 Task: Display the results of the 2022 Victory Lane Racing NASCAR Cup Series for the race "Daytona 500" on the track "Daytona".
Action: Mouse moved to (164, 378)
Screenshot: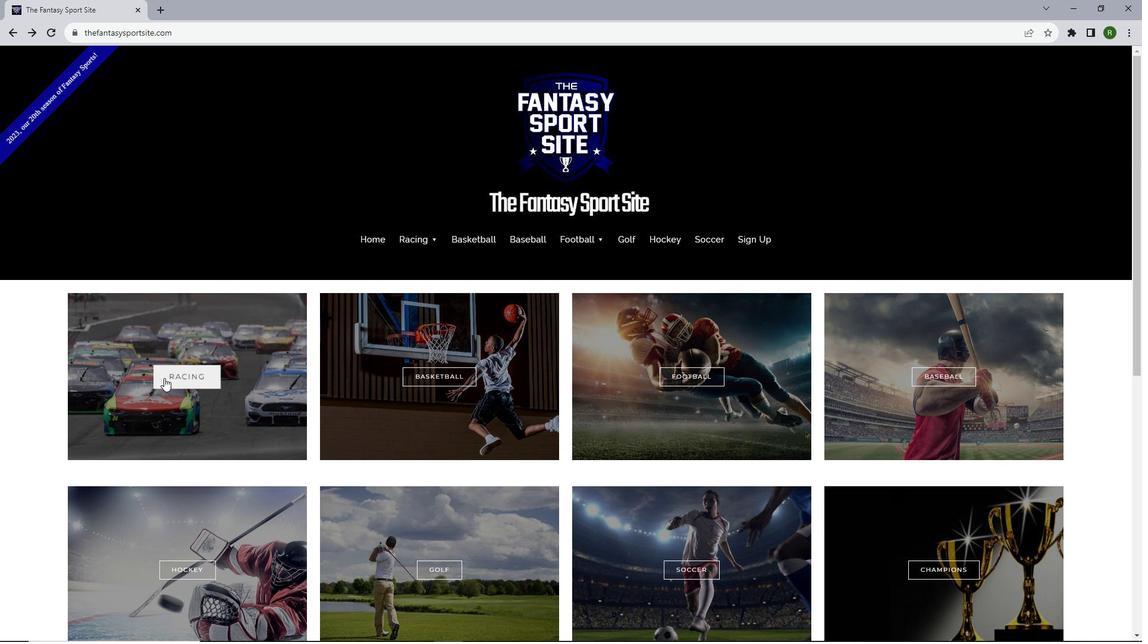 
Action: Mouse pressed left at (164, 378)
Screenshot: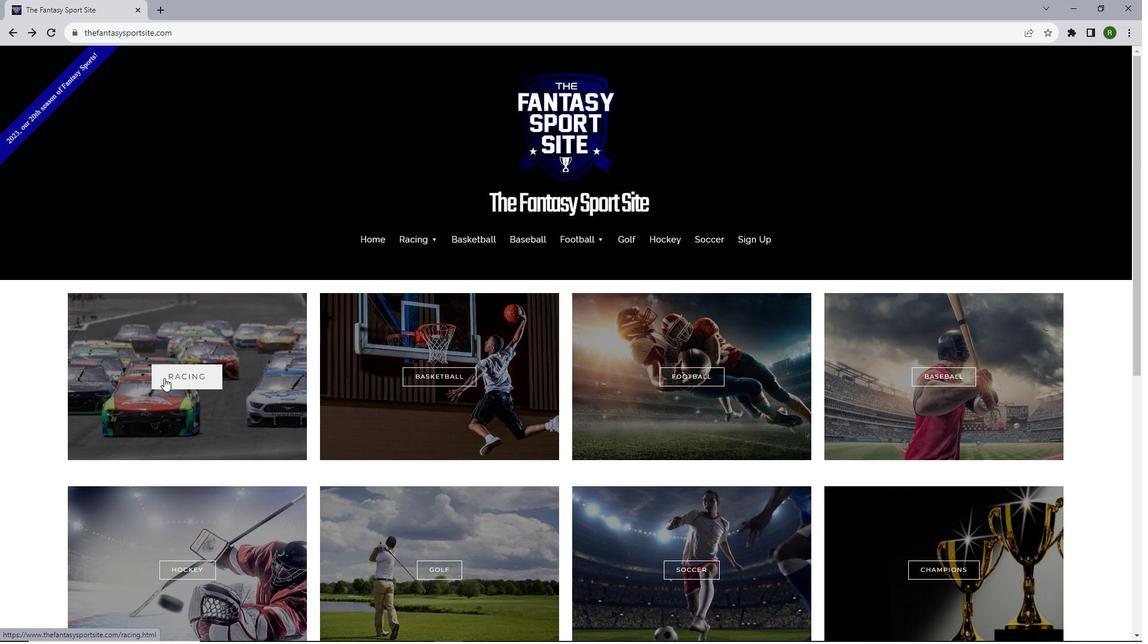
Action: Mouse moved to (321, 309)
Screenshot: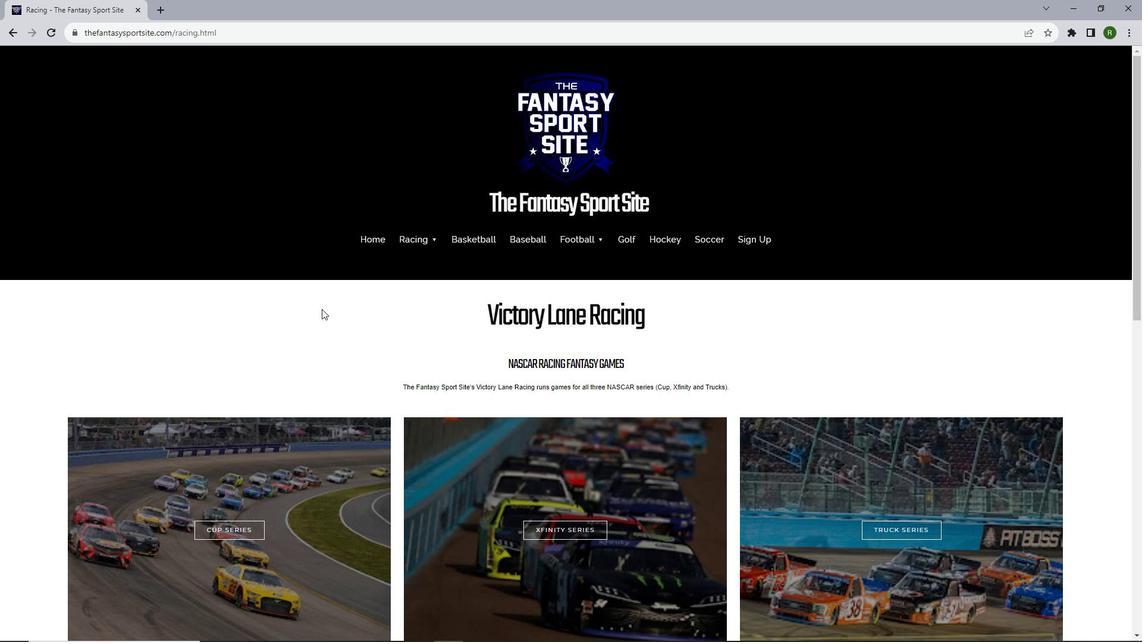
Action: Mouse scrolled (321, 308) with delta (0, 0)
Screenshot: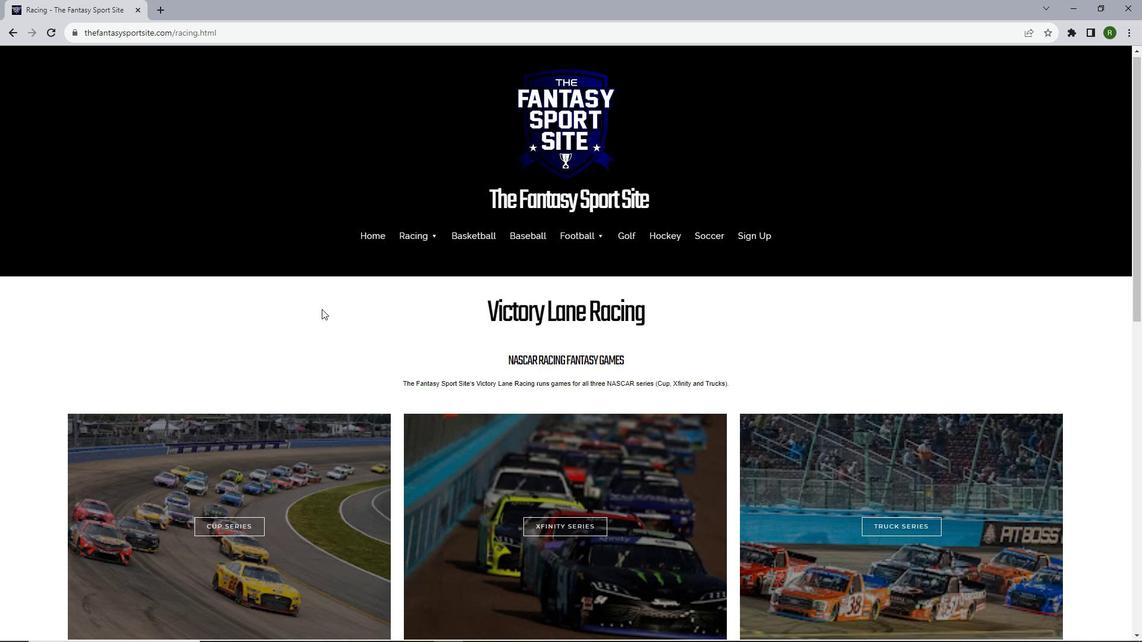 
Action: Mouse scrolled (321, 308) with delta (0, 0)
Screenshot: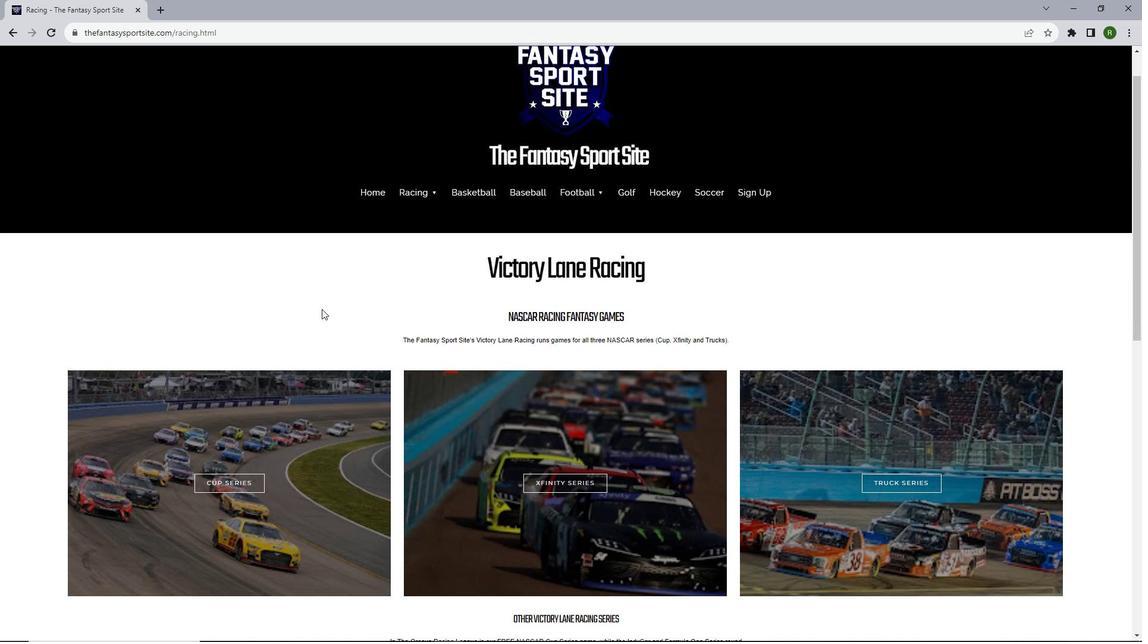 
Action: Mouse moved to (224, 410)
Screenshot: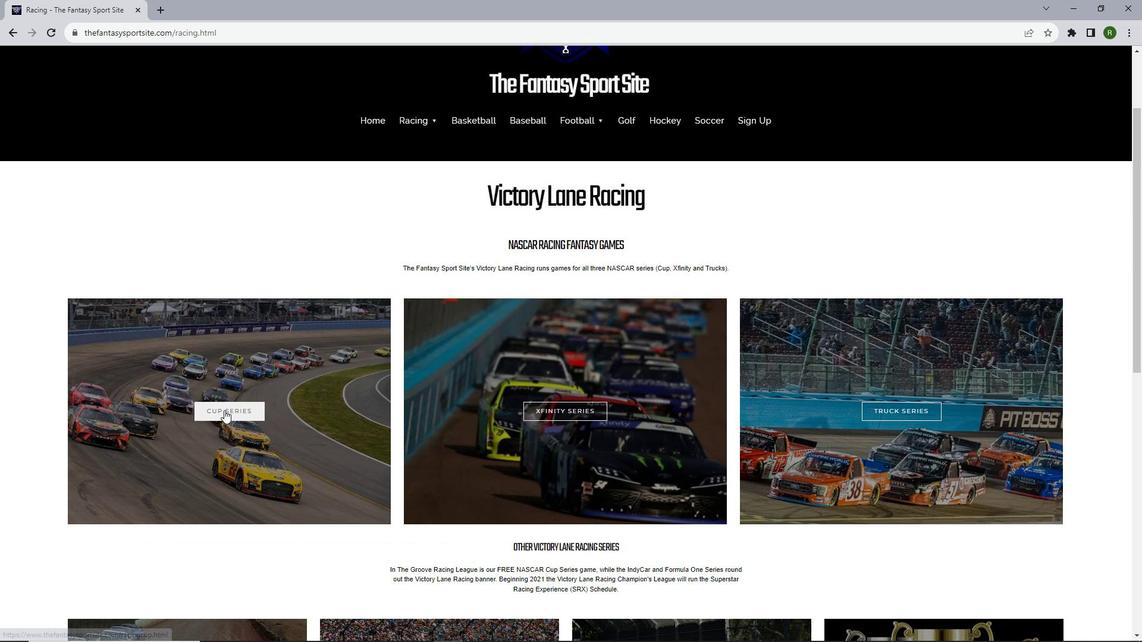 
Action: Mouse pressed left at (224, 410)
Screenshot: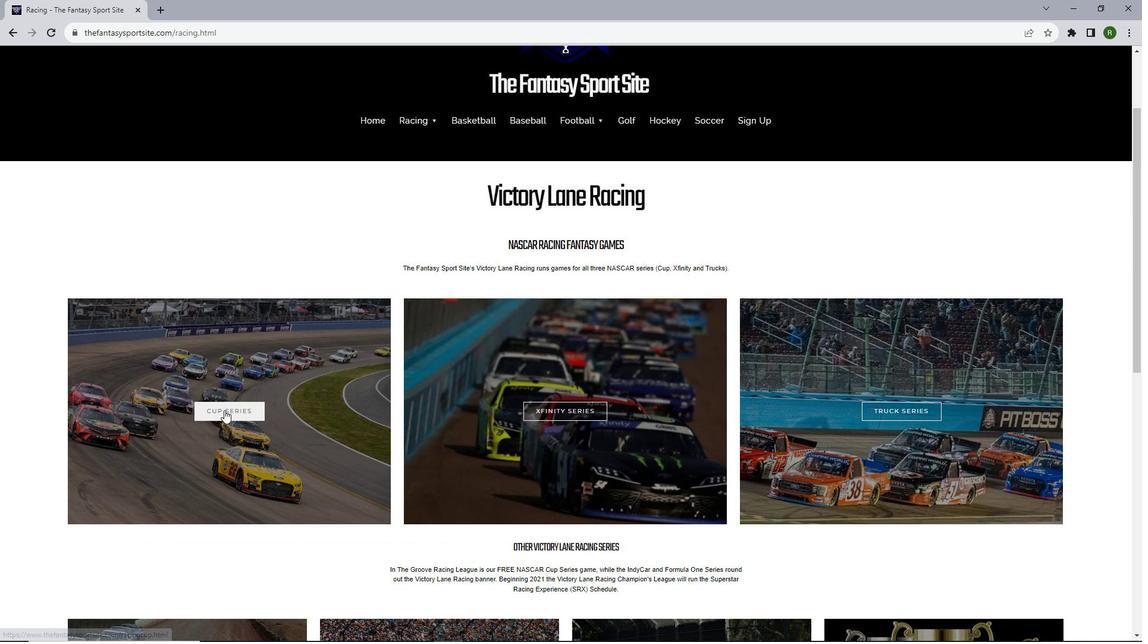 
Action: Mouse moved to (319, 314)
Screenshot: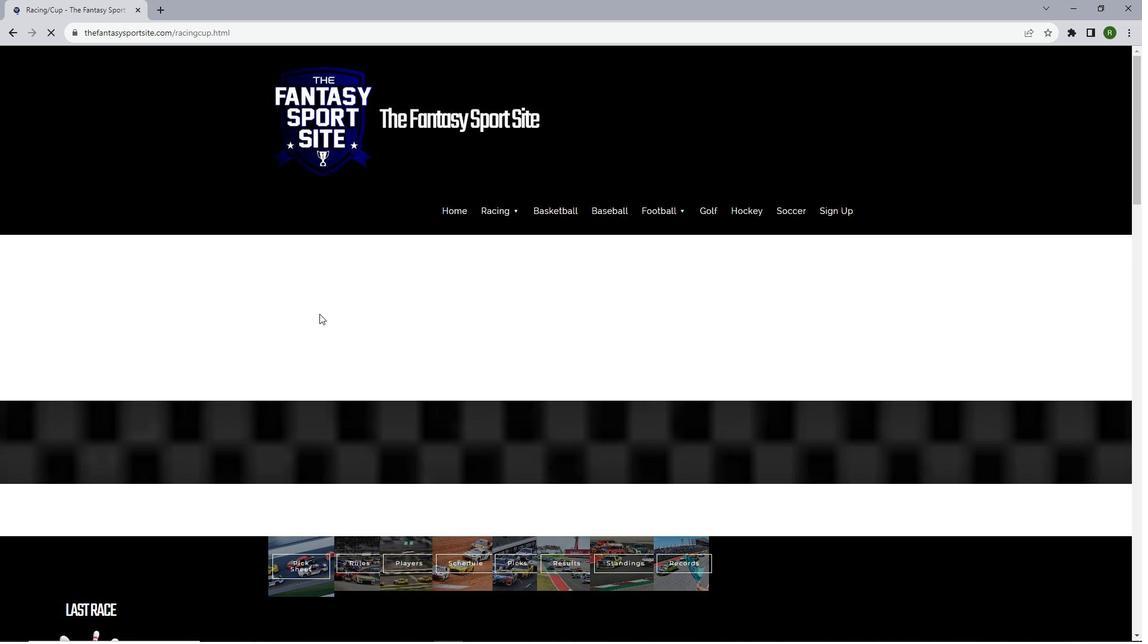
Action: Mouse scrolled (319, 313) with delta (0, 0)
Screenshot: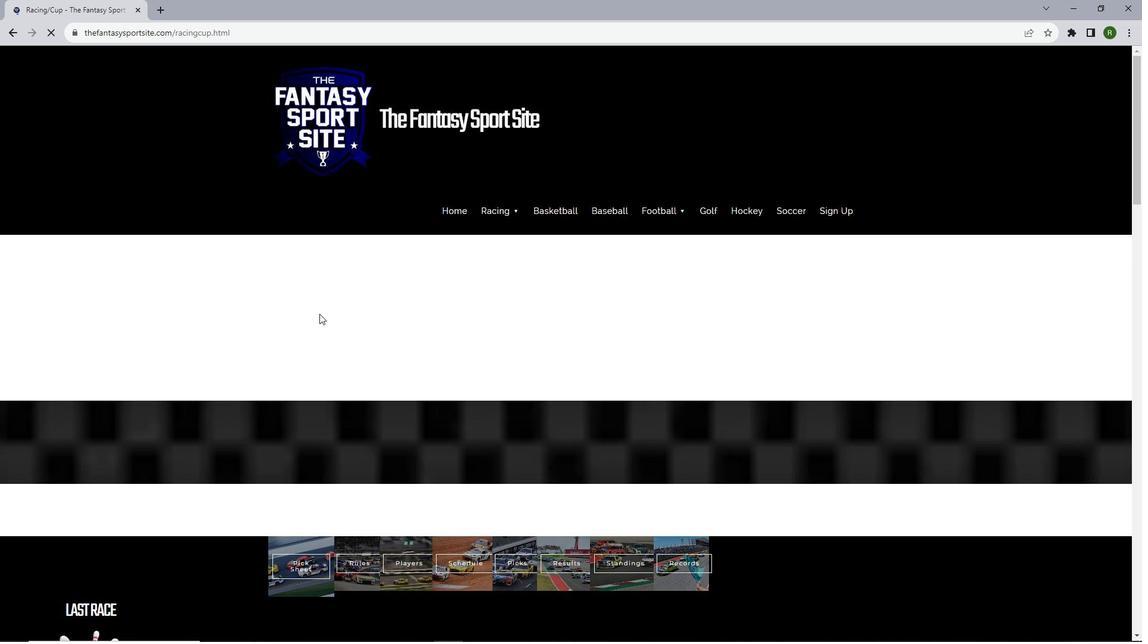 
Action: Mouse scrolled (319, 313) with delta (0, 0)
Screenshot: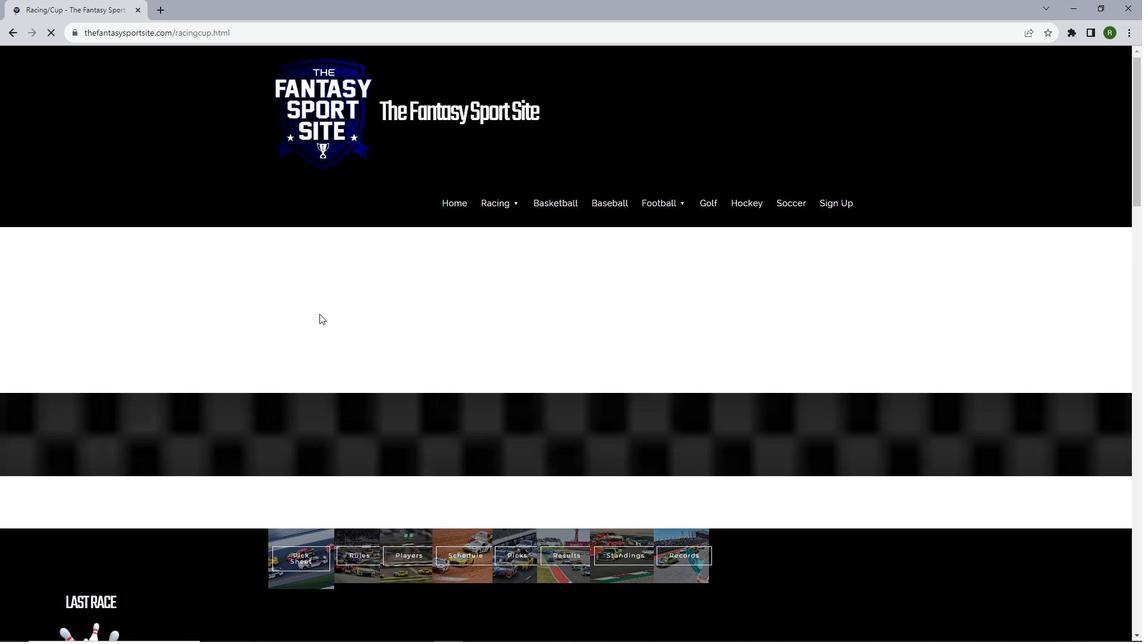 
Action: Mouse scrolled (319, 313) with delta (0, 0)
Screenshot: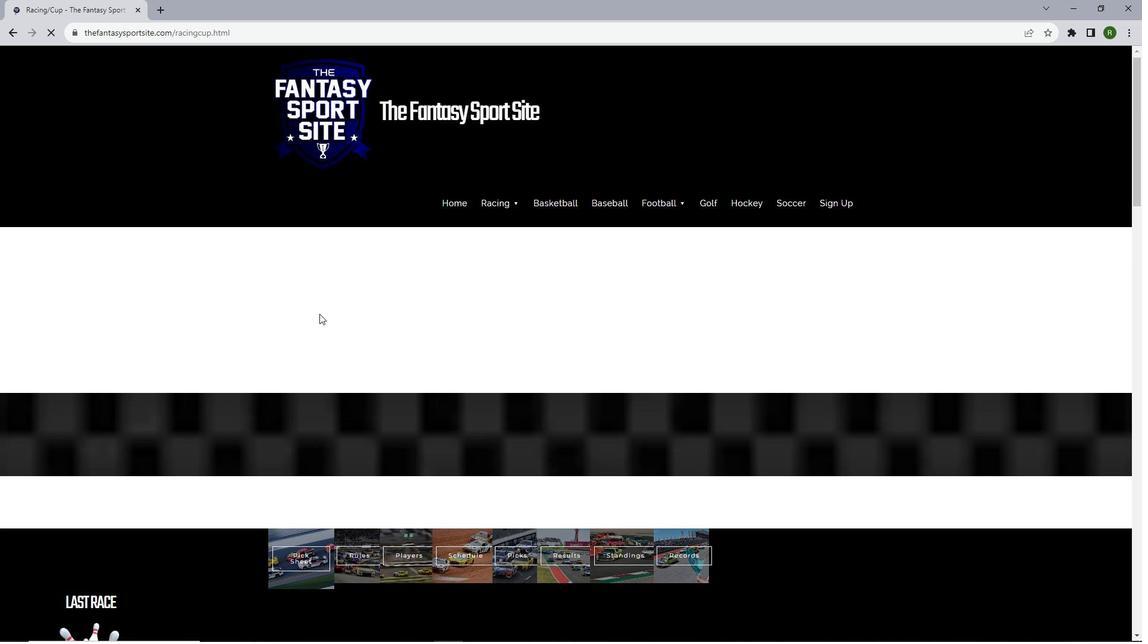 
Action: Mouse scrolled (319, 313) with delta (0, 0)
Screenshot: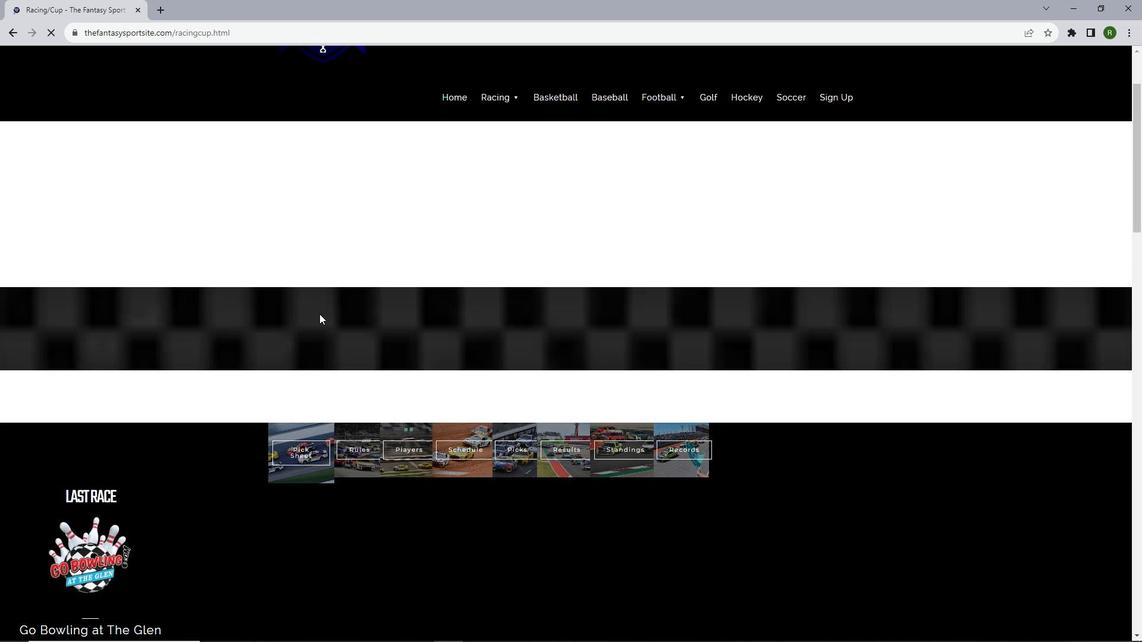 
Action: Mouse moved to (457, 287)
Screenshot: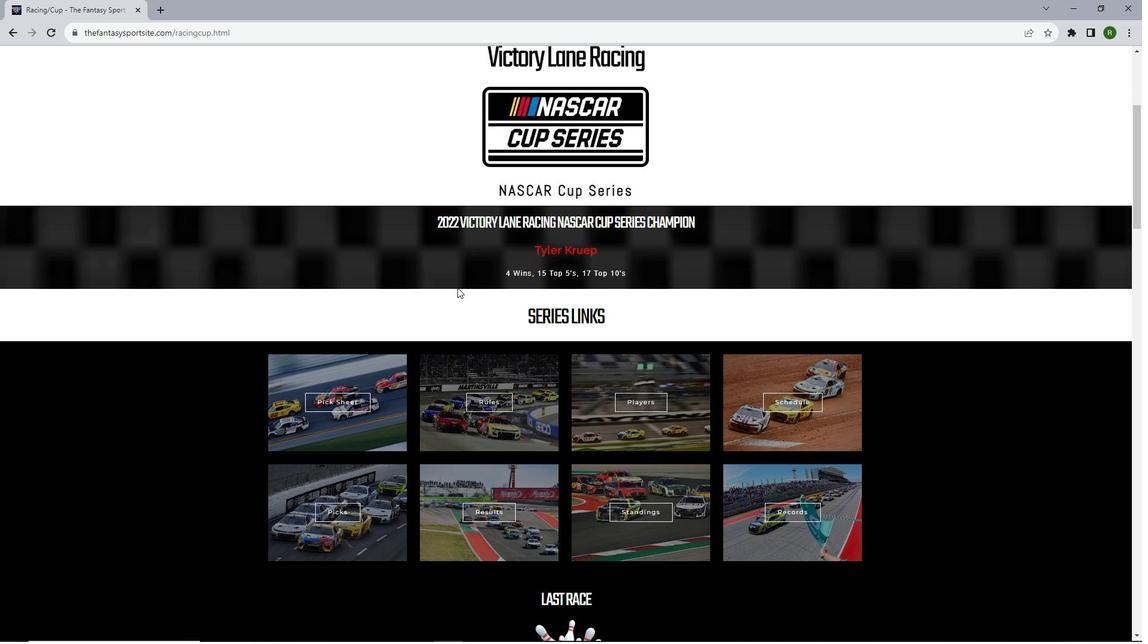 
Action: Mouse scrolled (457, 287) with delta (0, 0)
Screenshot: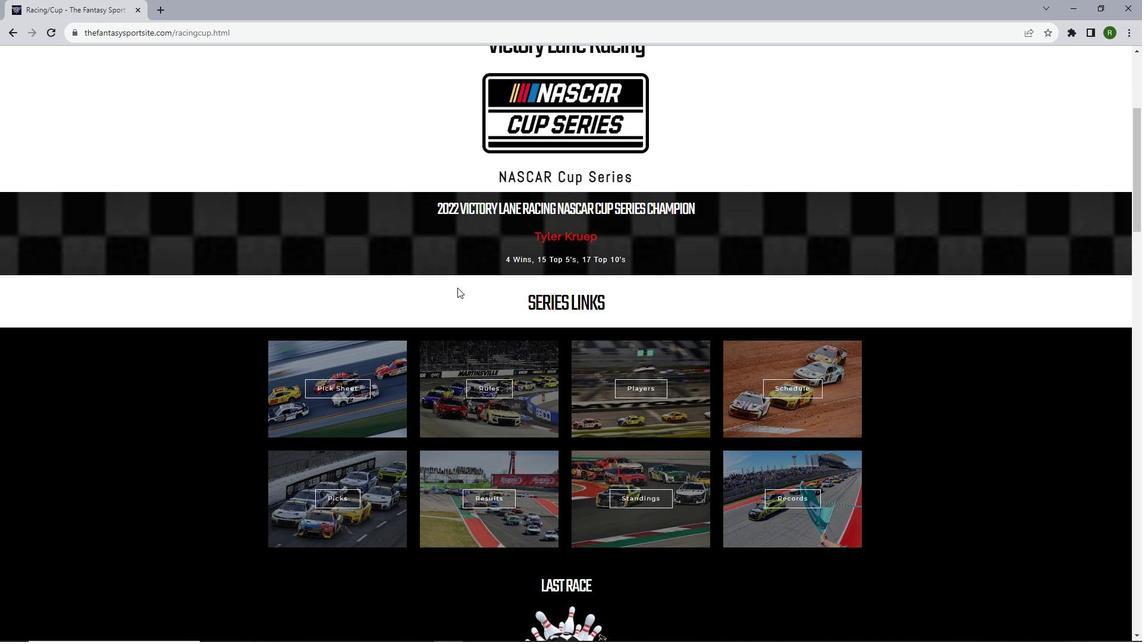 
Action: Mouse scrolled (457, 287) with delta (0, 0)
Screenshot: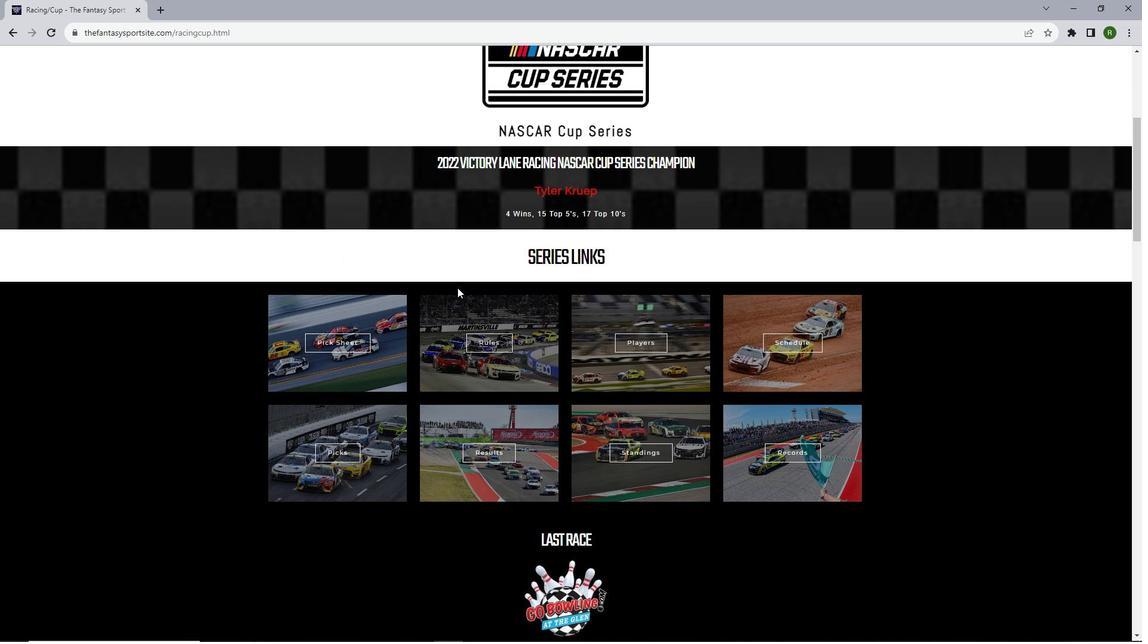 
Action: Mouse moved to (484, 390)
Screenshot: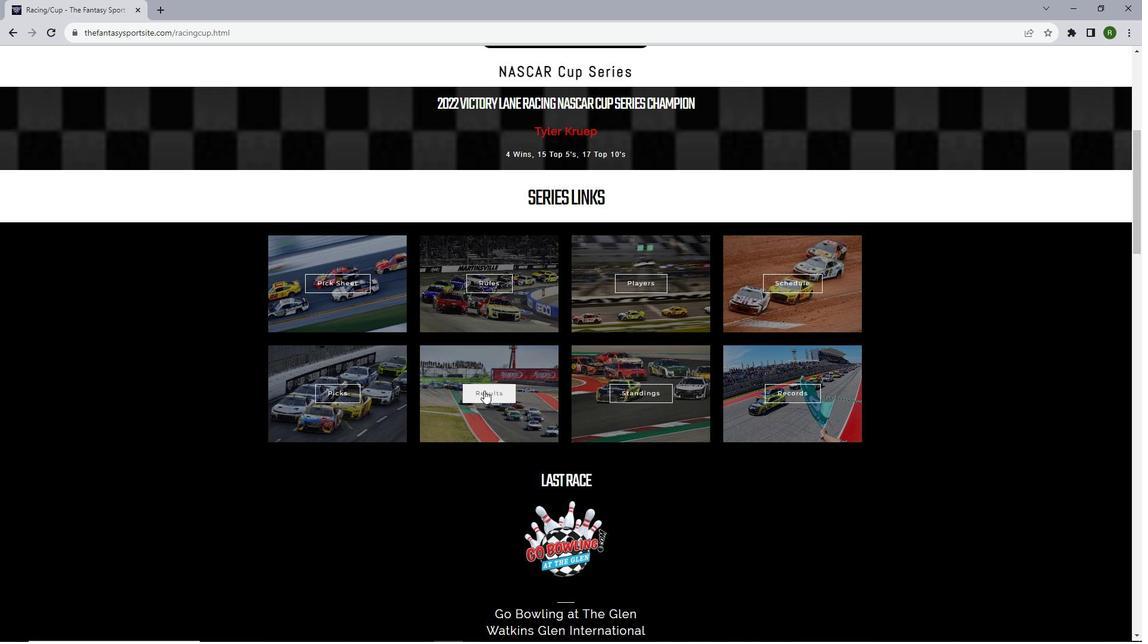 
Action: Mouse pressed left at (484, 390)
Screenshot: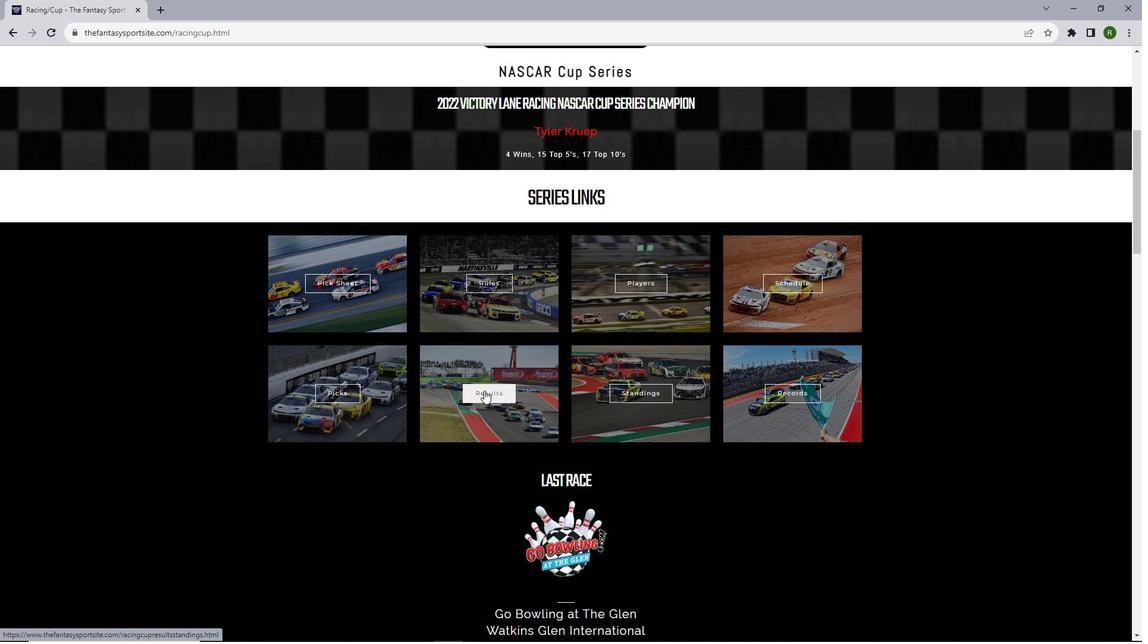 
Action: Mouse moved to (463, 280)
Screenshot: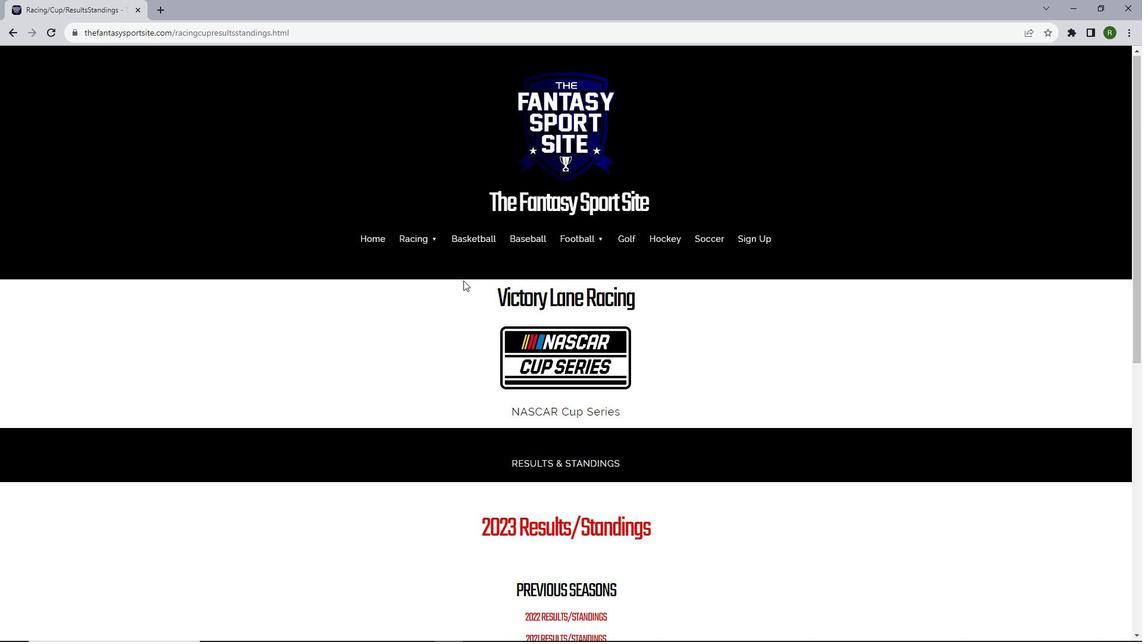 
Action: Mouse scrolled (463, 280) with delta (0, 0)
Screenshot: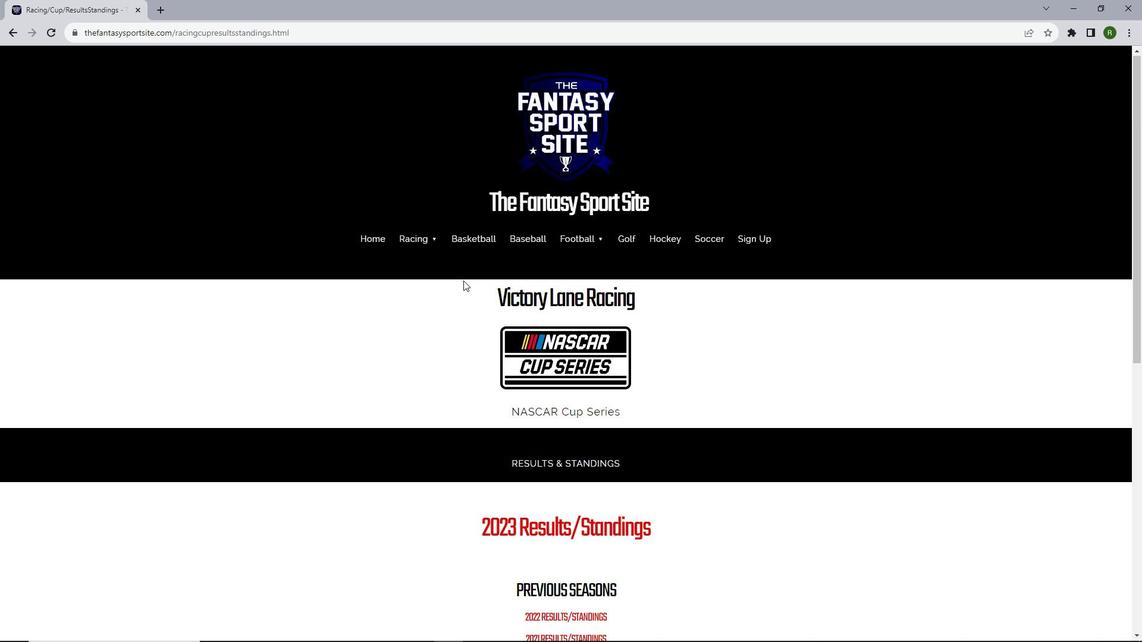 
Action: Mouse scrolled (463, 280) with delta (0, 0)
Screenshot: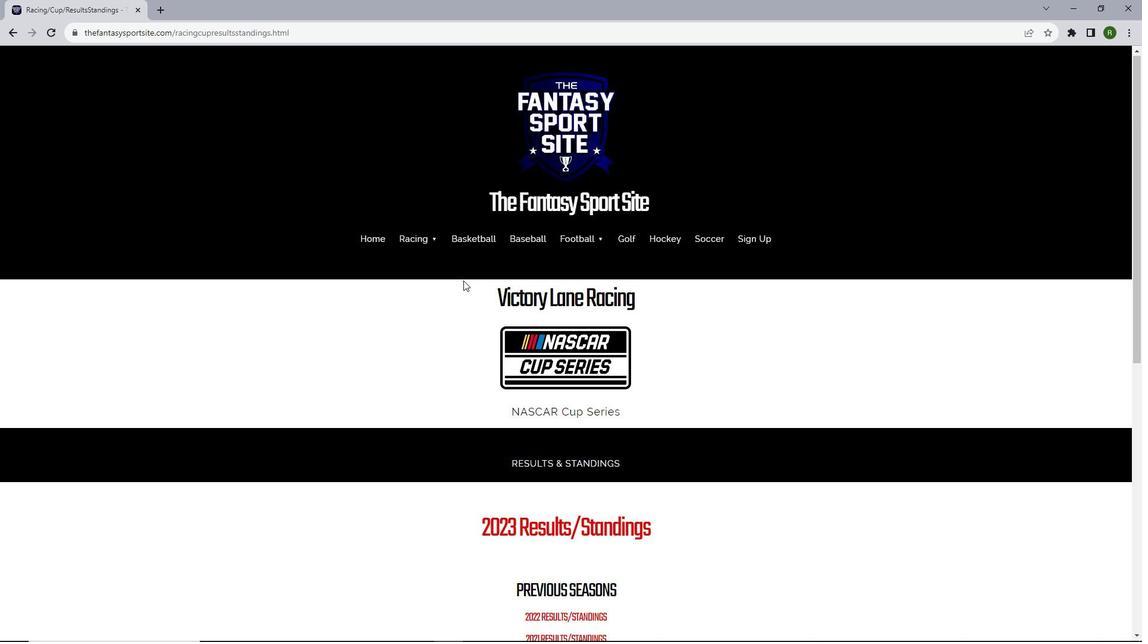 
Action: Mouse scrolled (463, 280) with delta (0, 0)
Screenshot: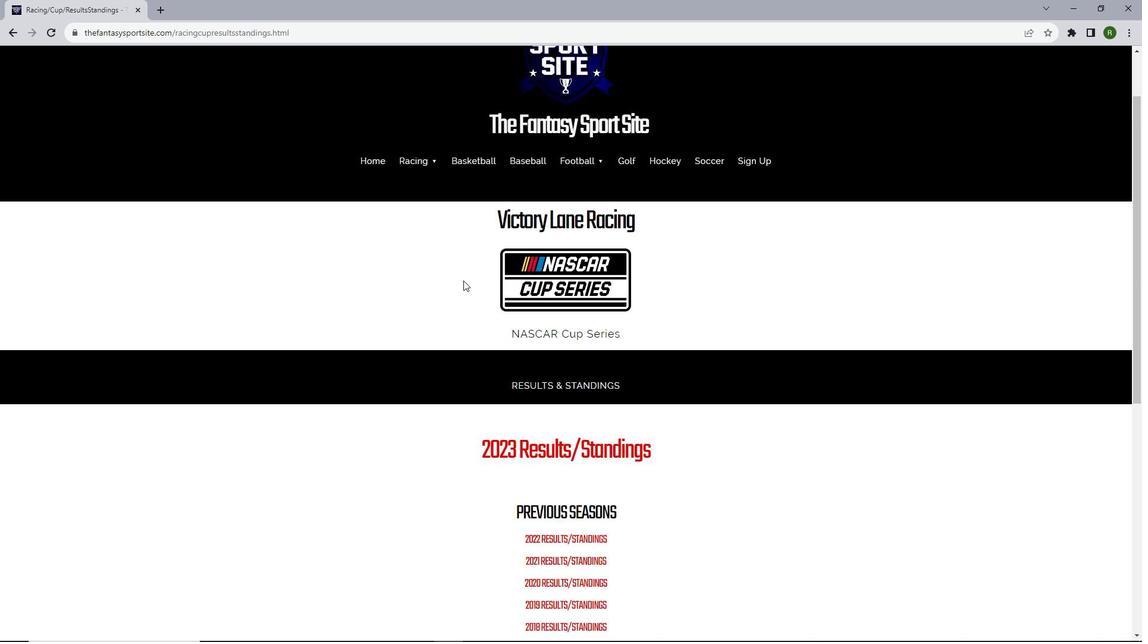 
Action: Mouse scrolled (463, 280) with delta (0, 0)
Screenshot: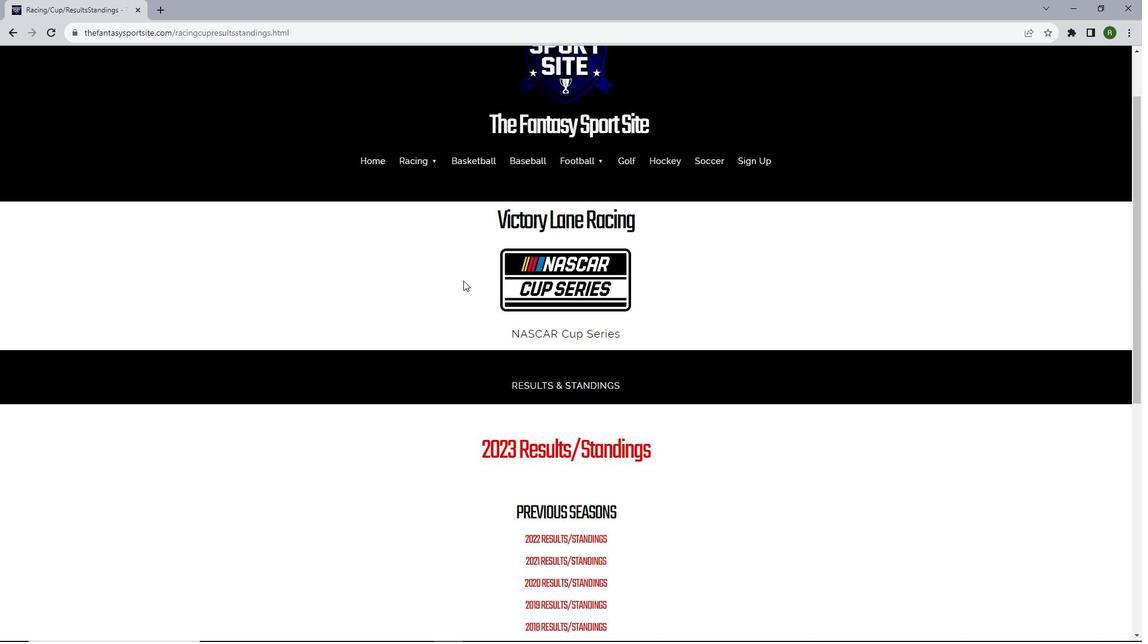 
Action: Mouse scrolled (463, 280) with delta (0, 0)
Screenshot: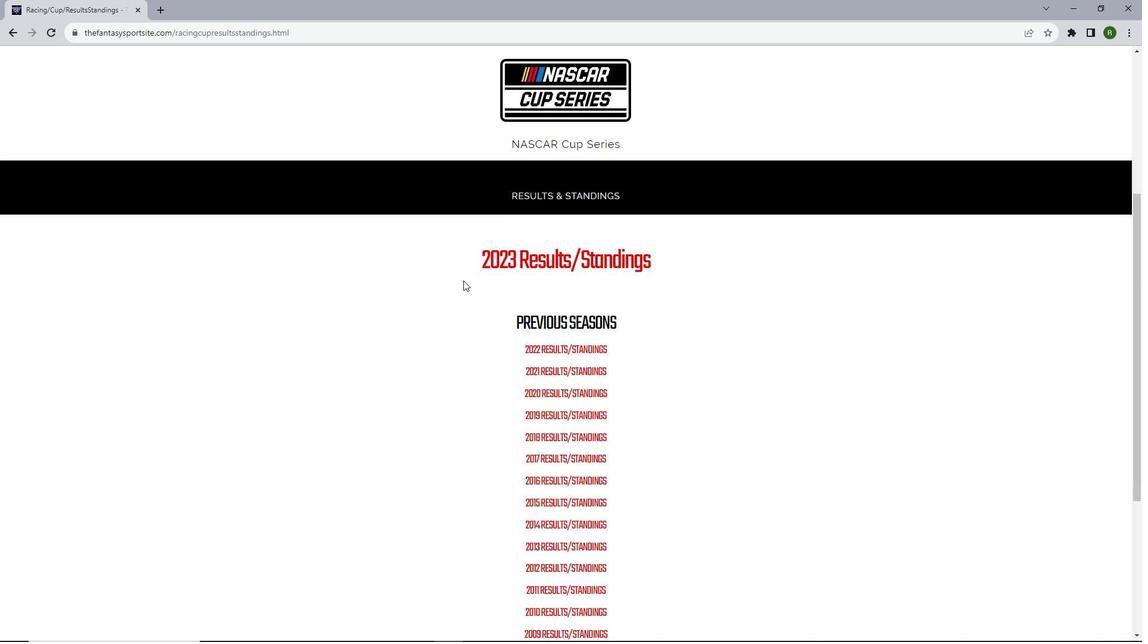 
Action: Mouse moved to (550, 318)
Screenshot: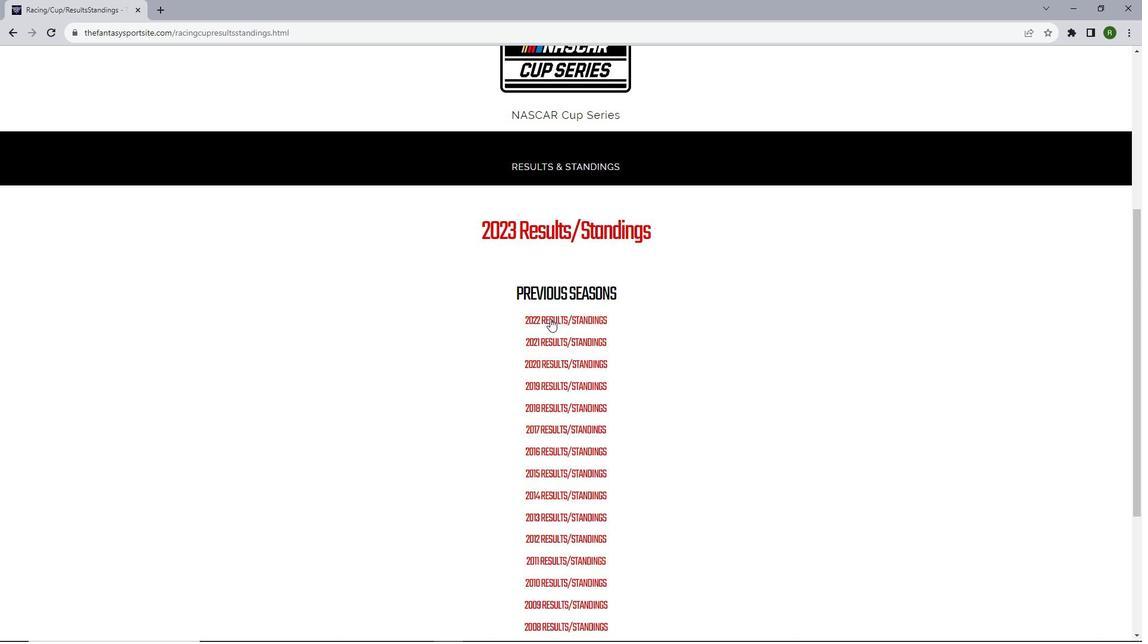 
Action: Mouse pressed left at (550, 318)
Screenshot: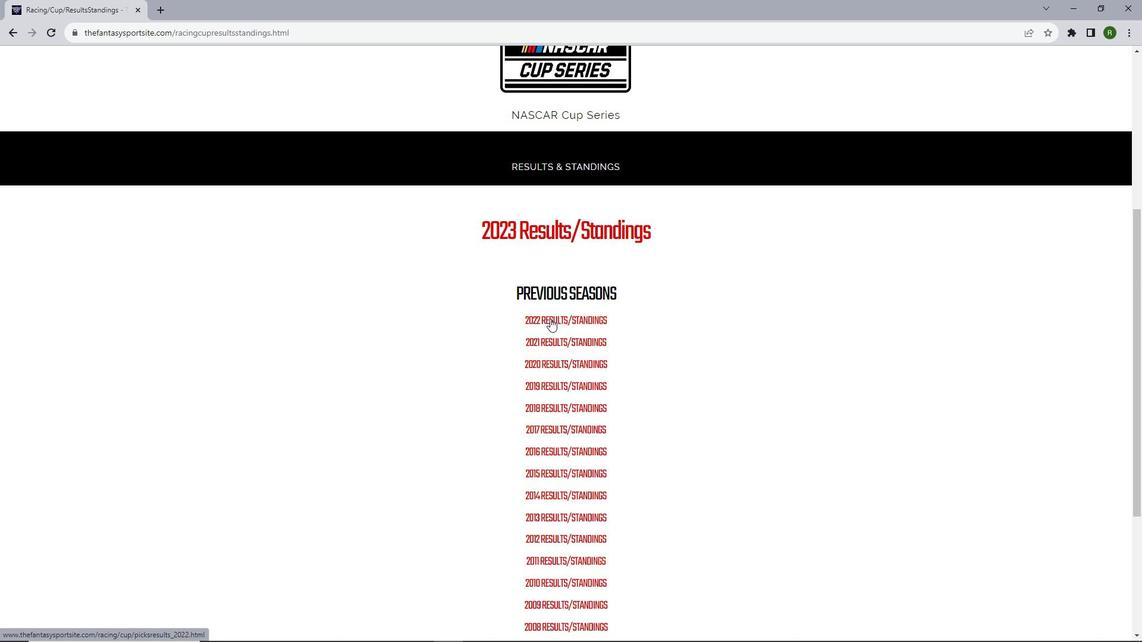 
Action: Mouse moved to (682, 128)
Screenshot: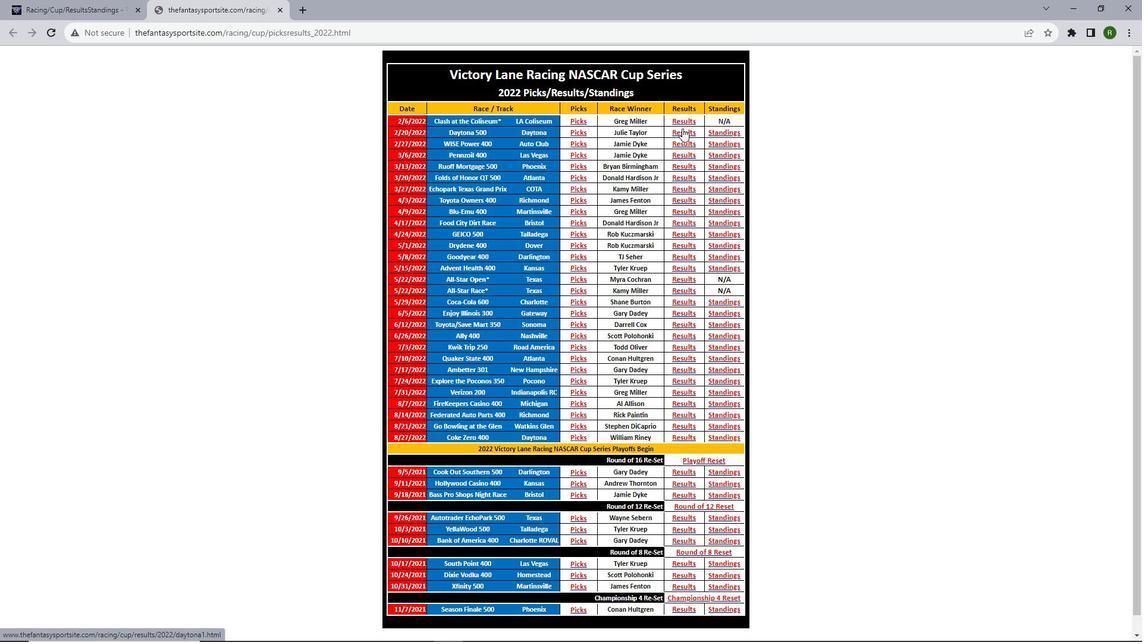 
Action: Mouse pressed left at (682, 128)
Screenshot: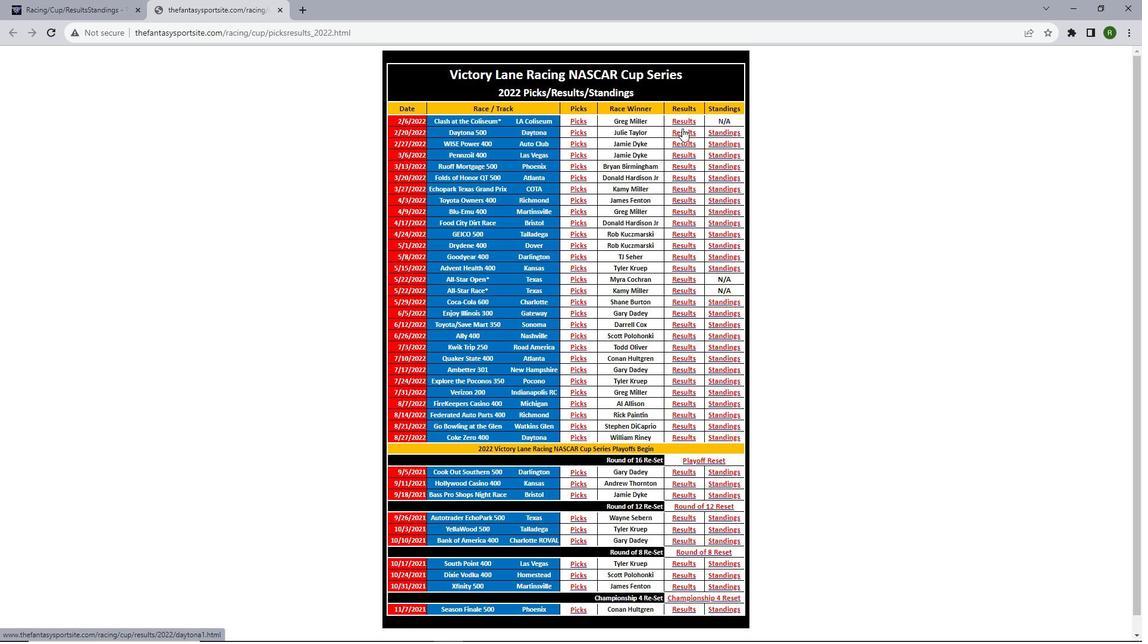 
Action: Mouse moved to (565, 188)
Screenshot: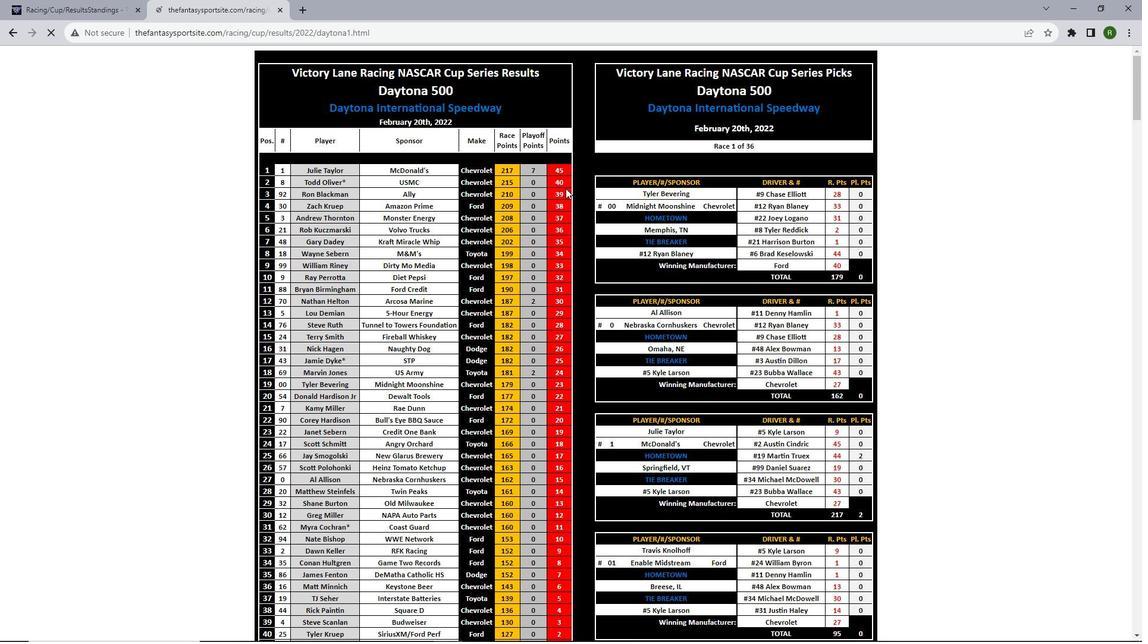 
Action: Mouse scrolled (565, 187) with delta (0, 0)
Screenshot: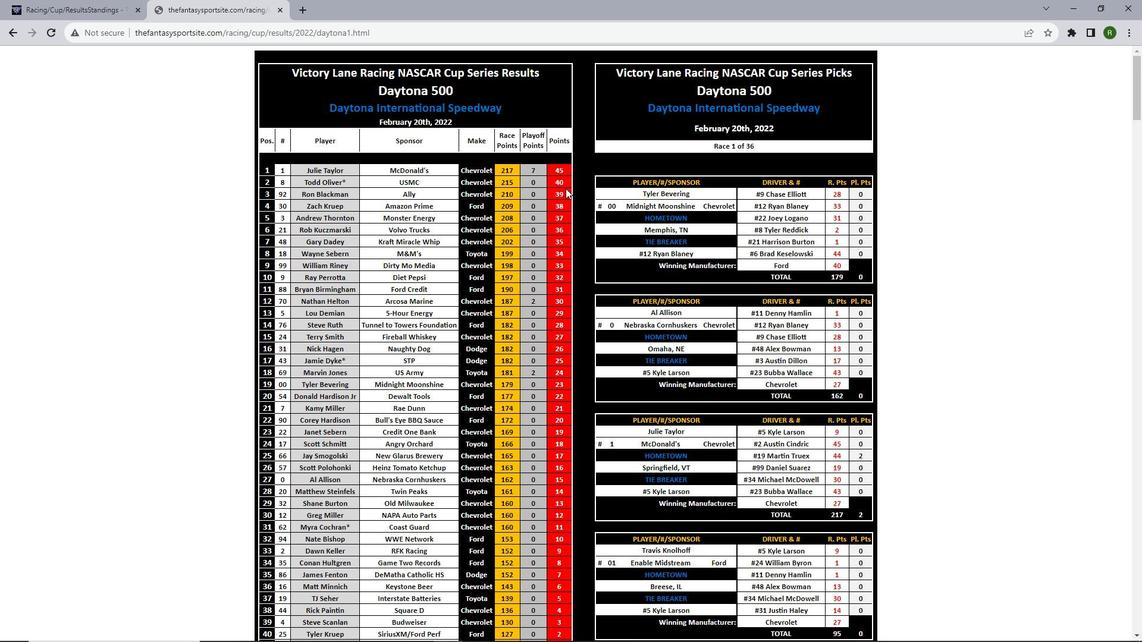 
Action: Mouse scrolled (565, 187) with delta (0, 0)
Screenshot: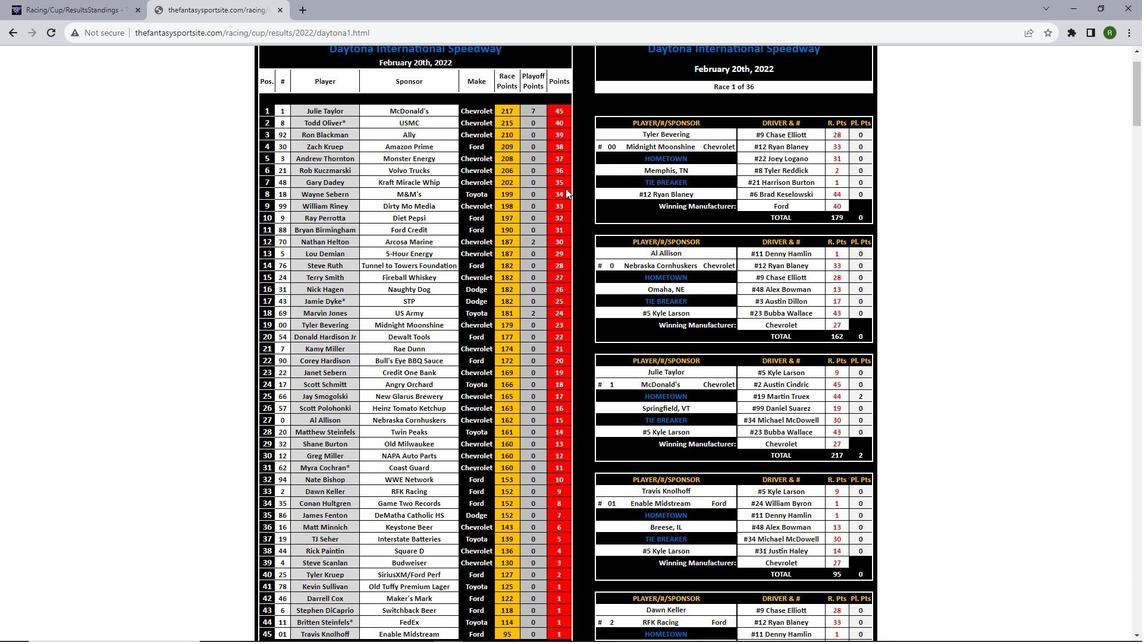 
Action: Mouse scrolled (565, 187) with delta (0, 0)
Screenshot: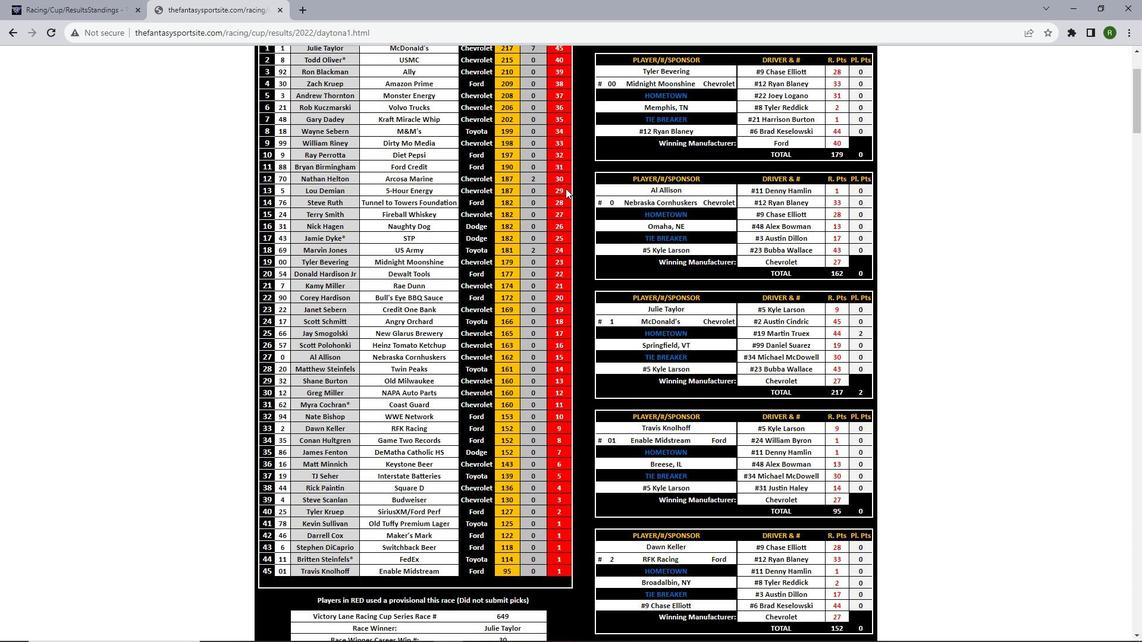 
Action: Mouse scrolled (565, 187) with delta (0, 0)
Screenshot: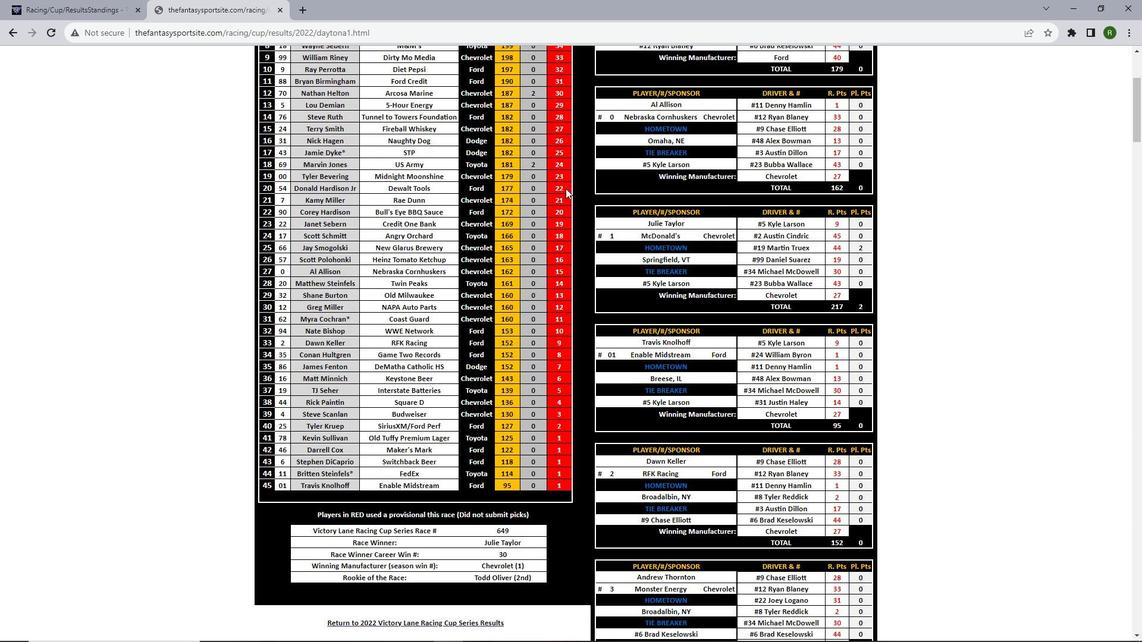 
Action: Mouse scrolled (565, 187) with delta (0, 0)
Screenshot: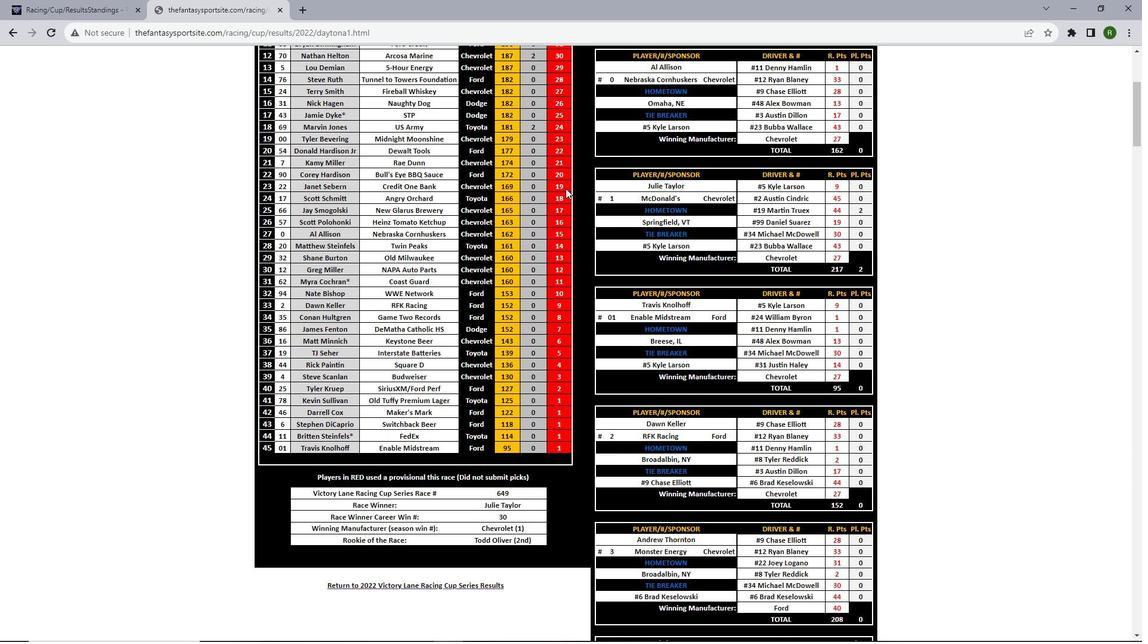 
Action: Mouse scrolled (565, 189) with delta (0, 0)
Screenshot: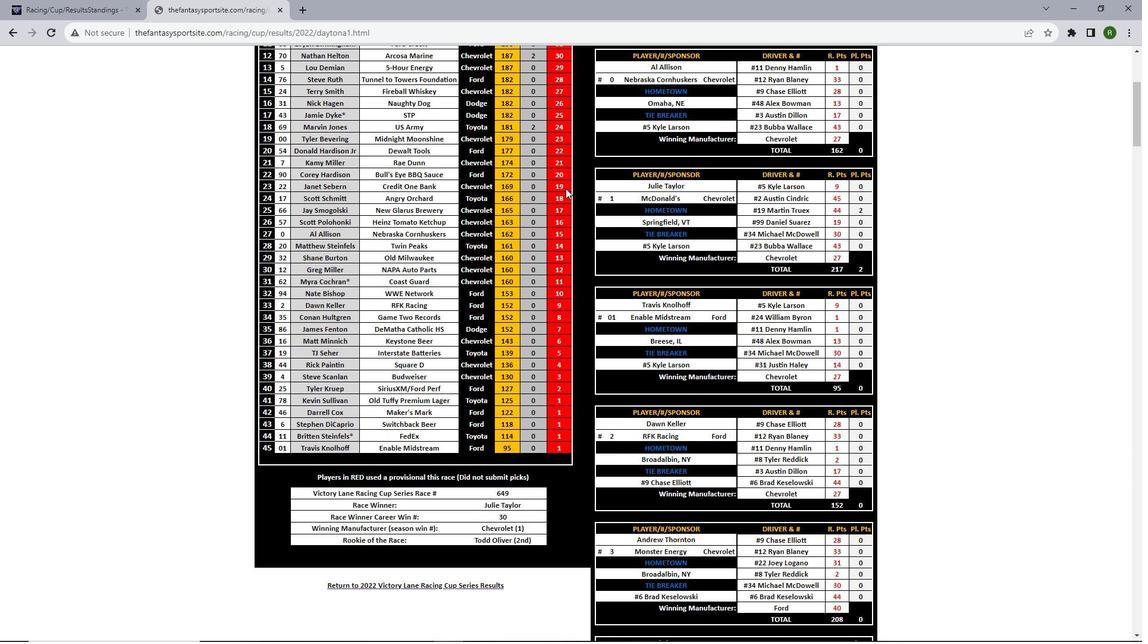 
Action: Mouse scrolled (565, 189) with delta (0, 0)
Screenshot: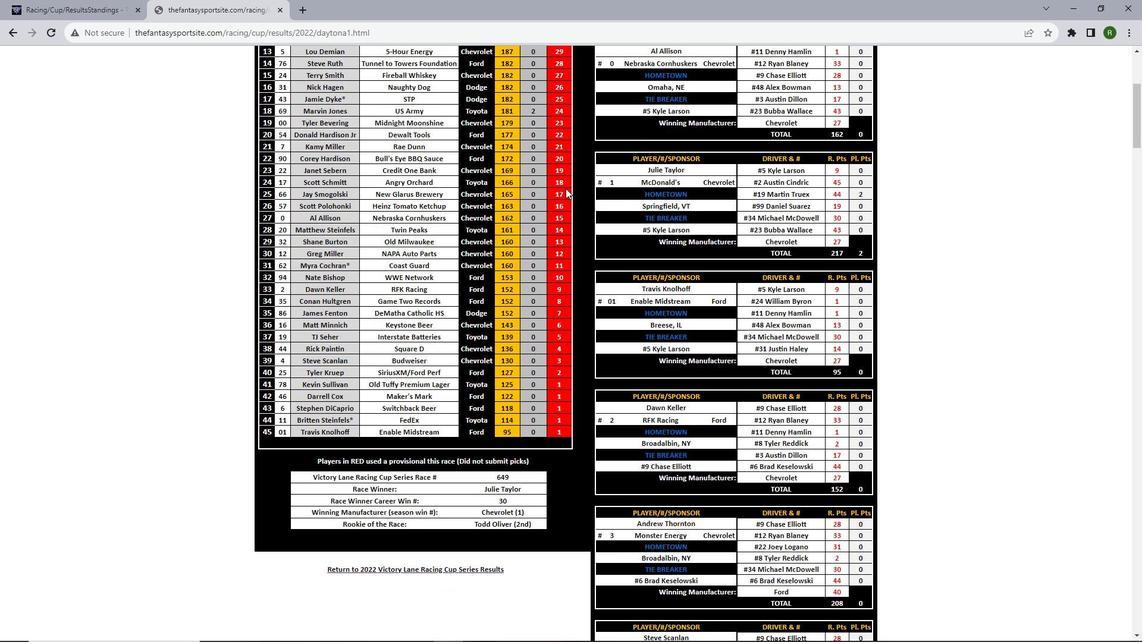 
Action: Mouse scrolled (565, 189) with delta (0, 0)
Screenshot: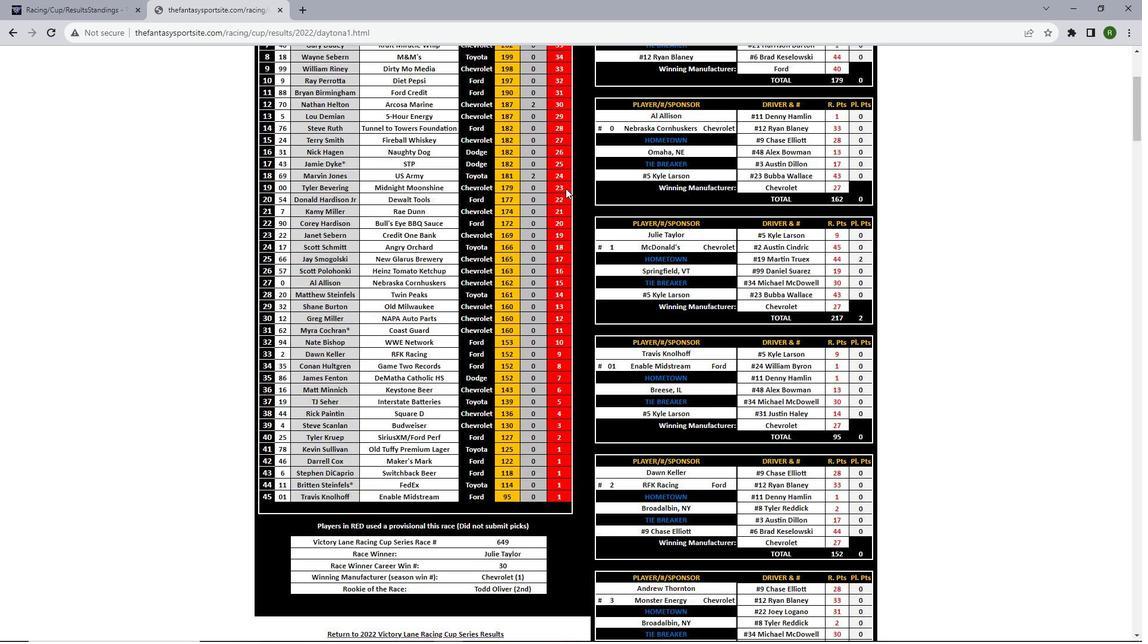 
Action: Mouse scrolled (565, 189) with delta (0, 0)
Screenshot: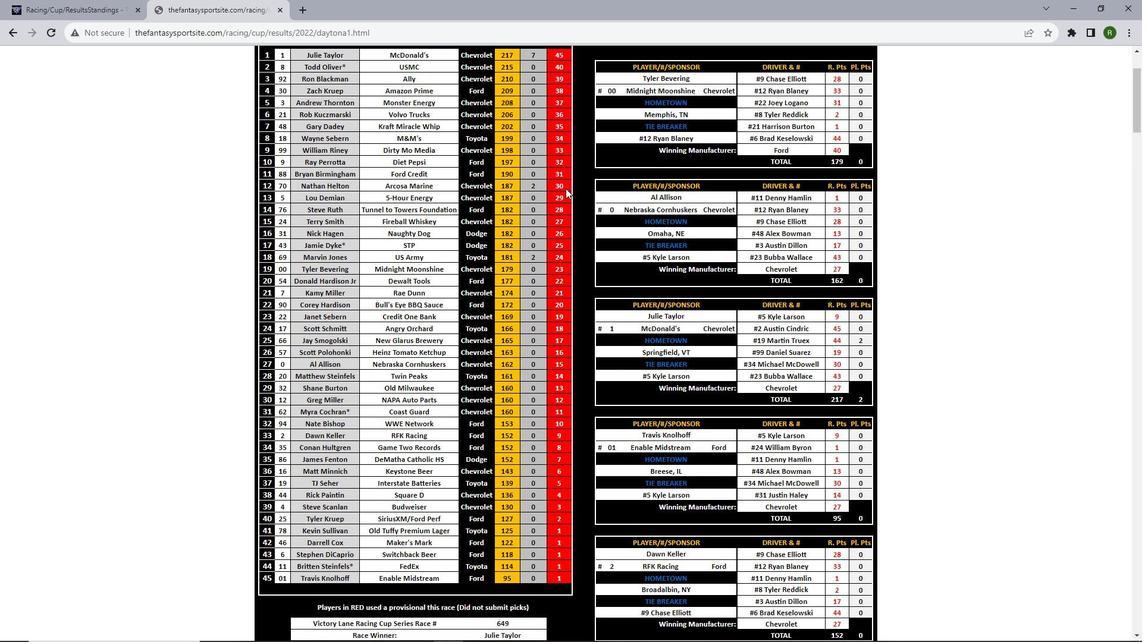 
Action: Mouse scrolled (565, 189) with delta (0, 0)
Screenshot: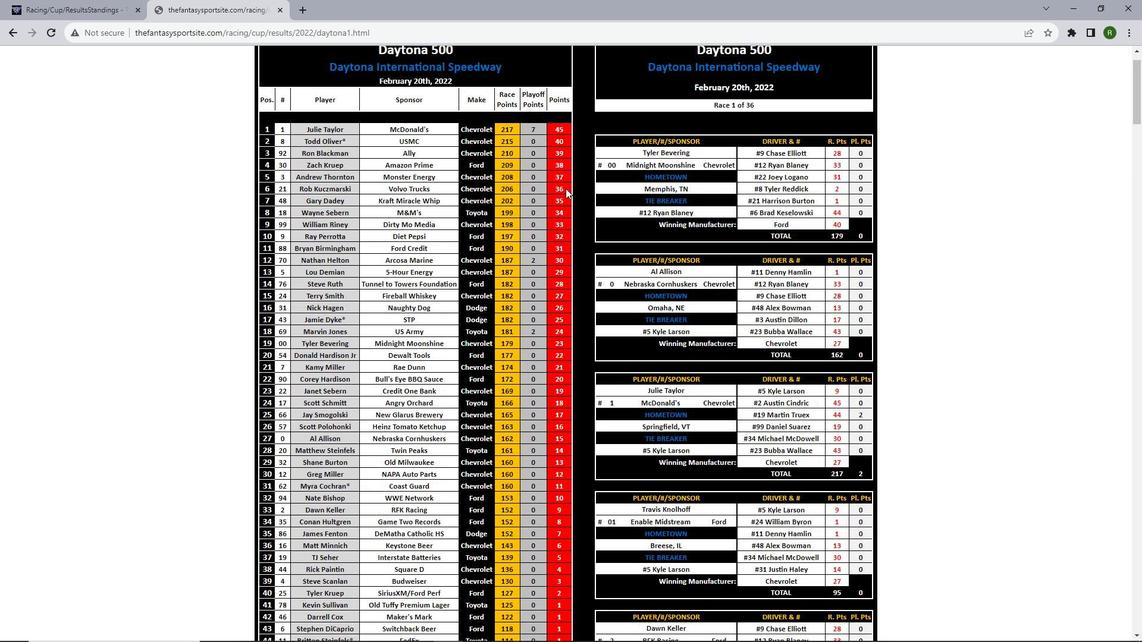 
Action: Mouse scrolled (565, 187) with delta (0, 0)
Screenshot: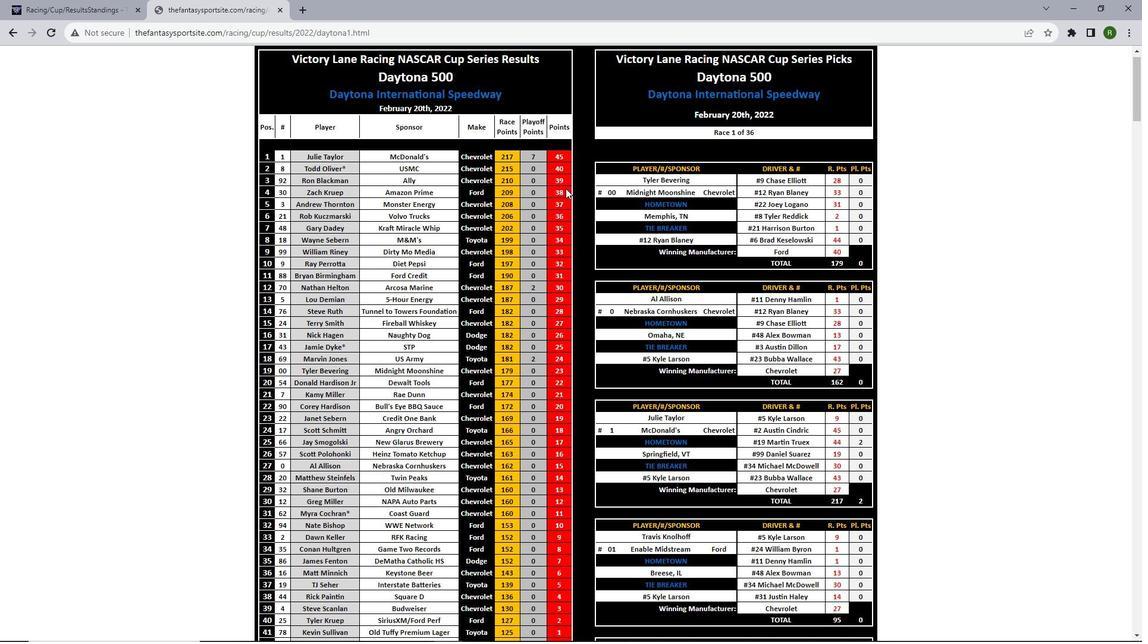 
